 Task: Add Celestial Country Peach Passion Tea to the cart.
Action: Mouse pressed left at (27, 106)
Screenshot: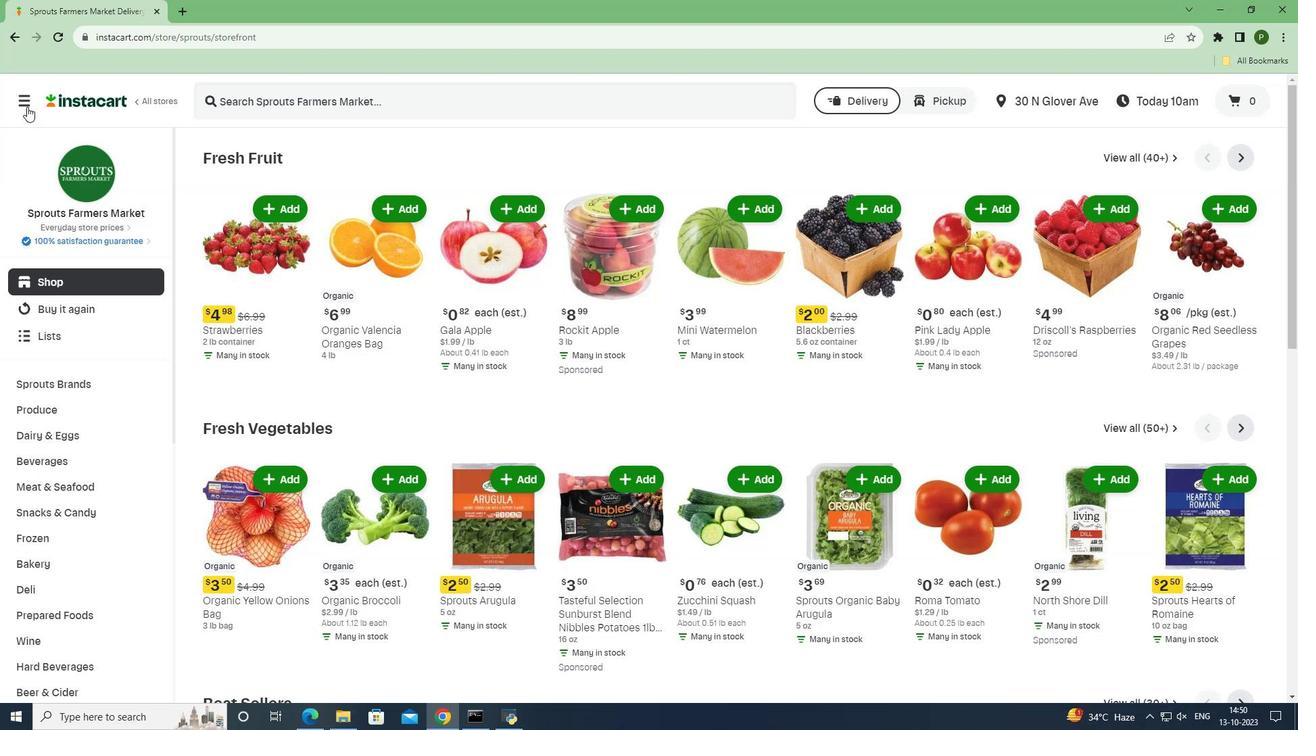 
Action: Mouse moved to (62, 363)
Screenshot: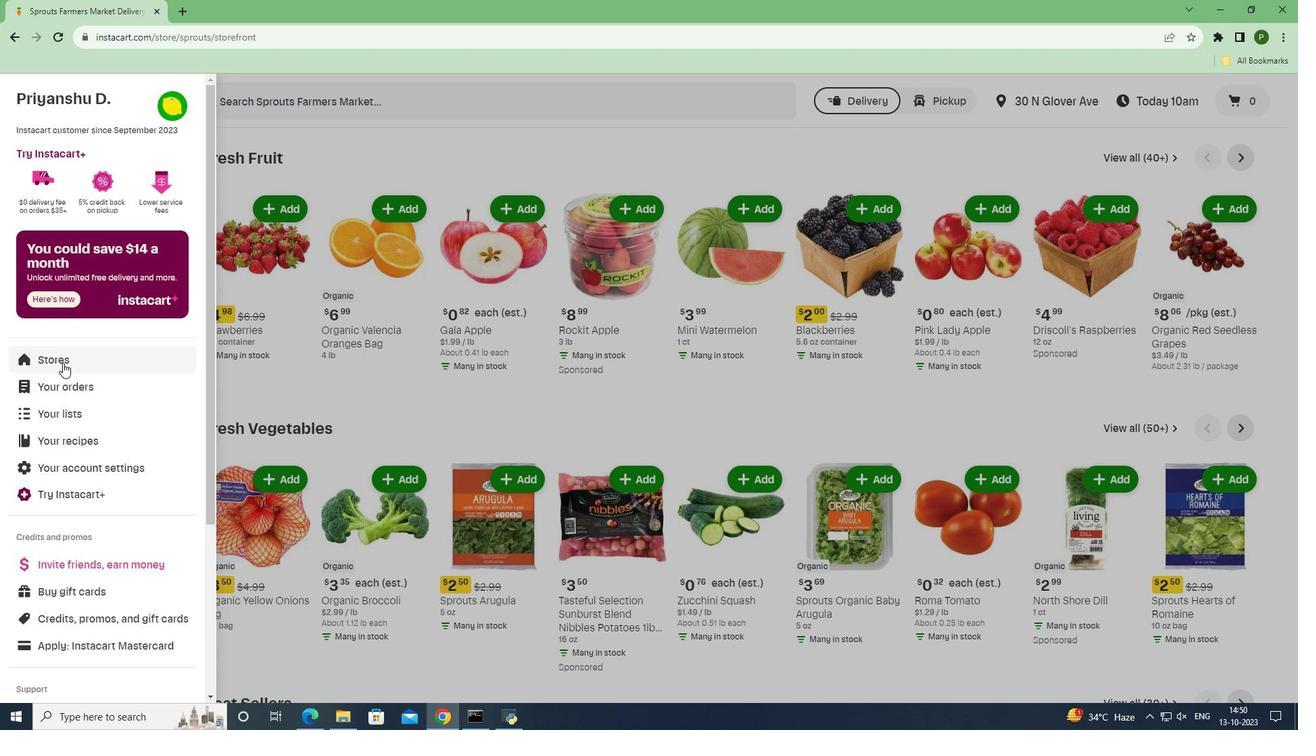 
Action: Mouse pressed left at (62, 363)
Screenshot: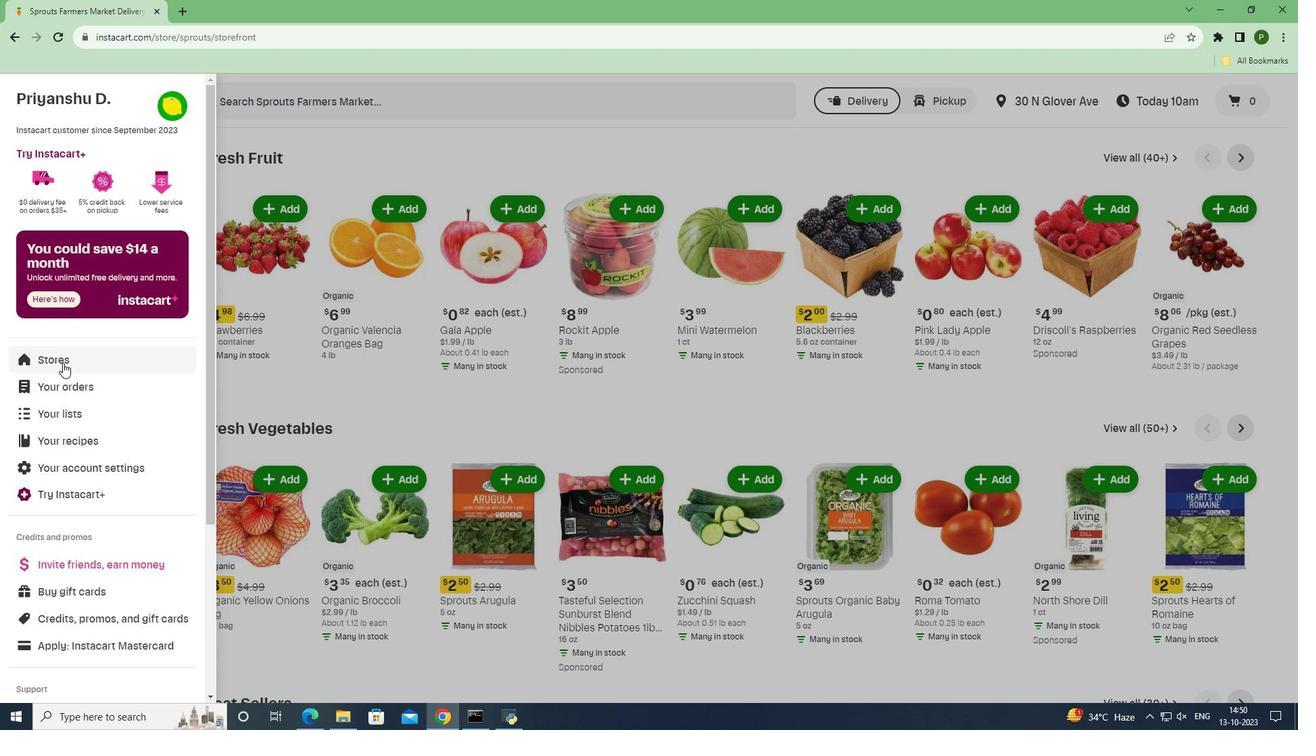 
Action: Mouse moved to (307, 151)
Screenshot: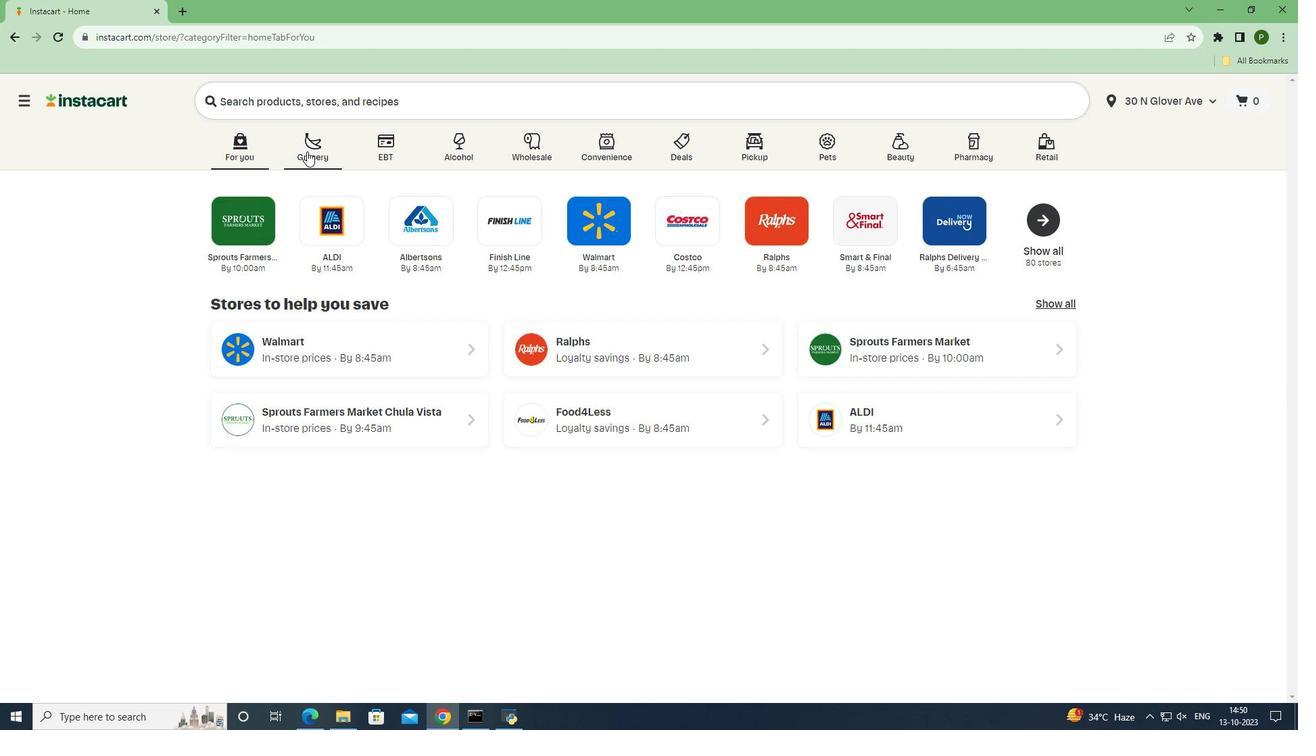 
Action: Mouse pressed left at (307, 151)
Screenshot: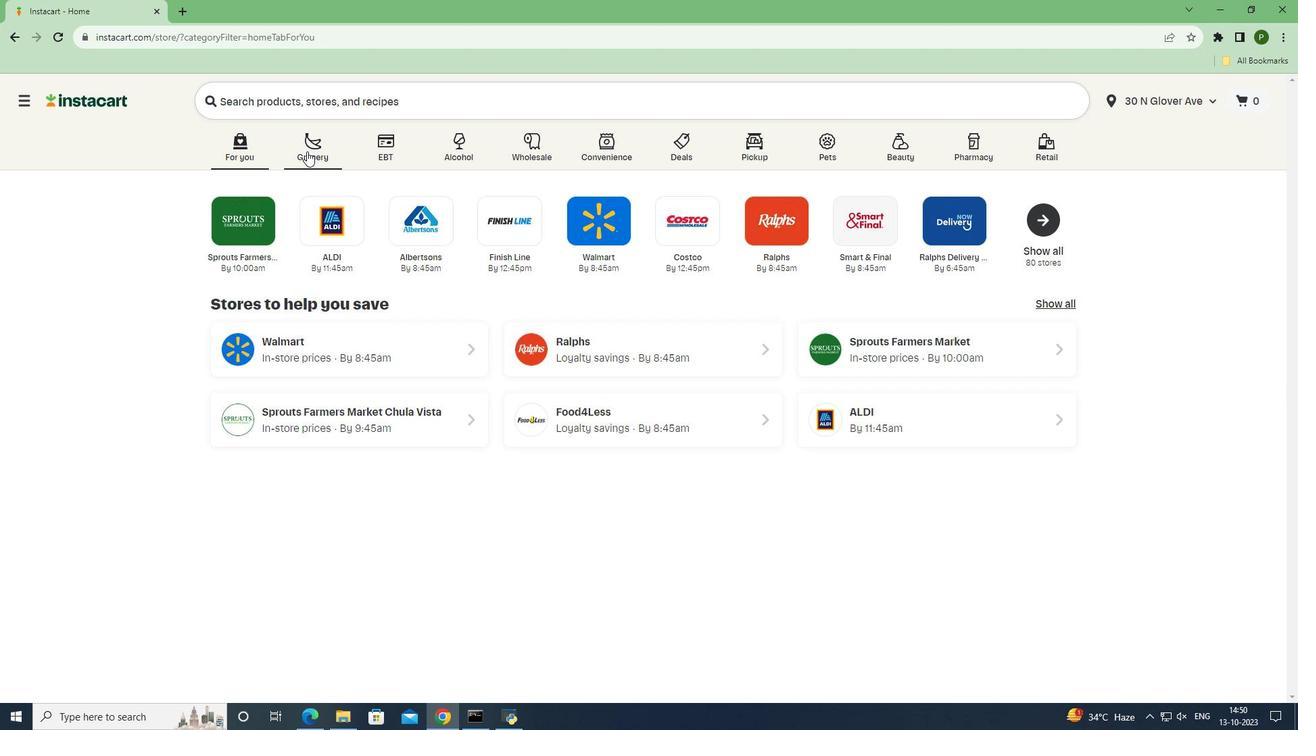 
Action: Mouse moved to (821, 315)
Screenshot: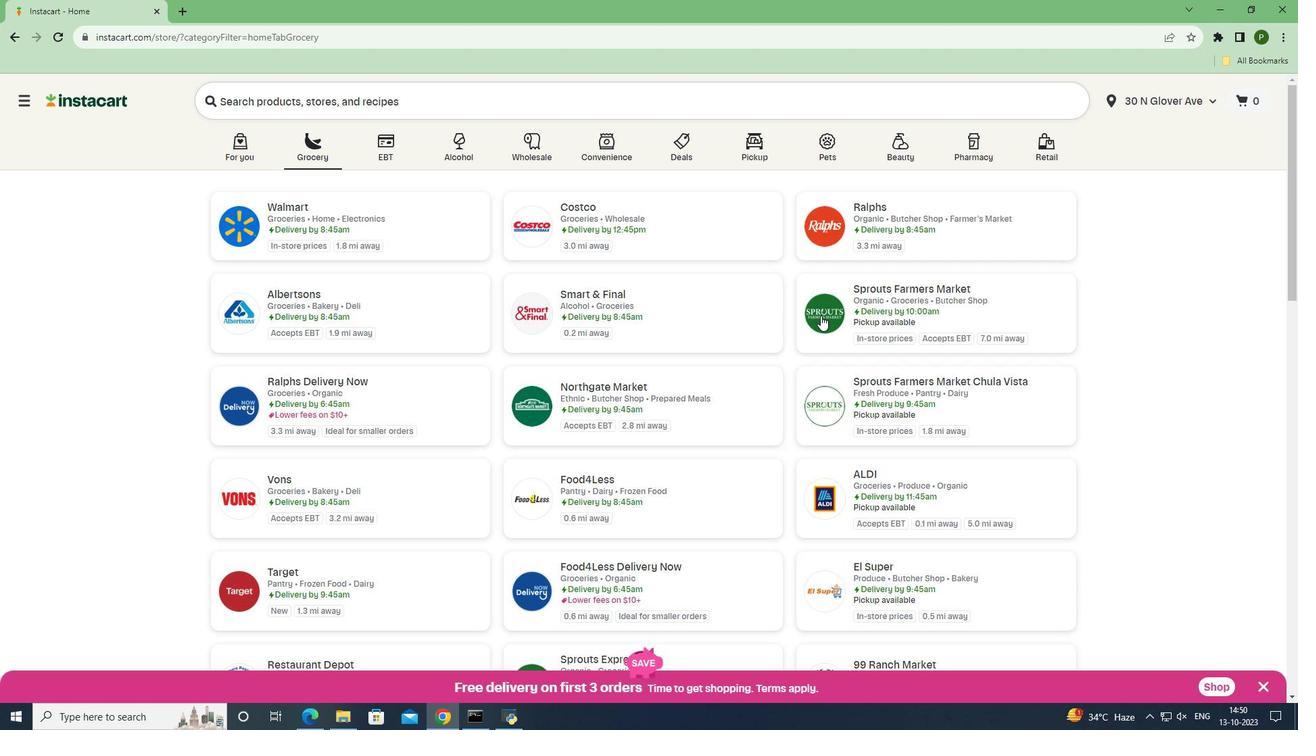 
Action: Mouse pressed left at (821, 315)
Screenshot: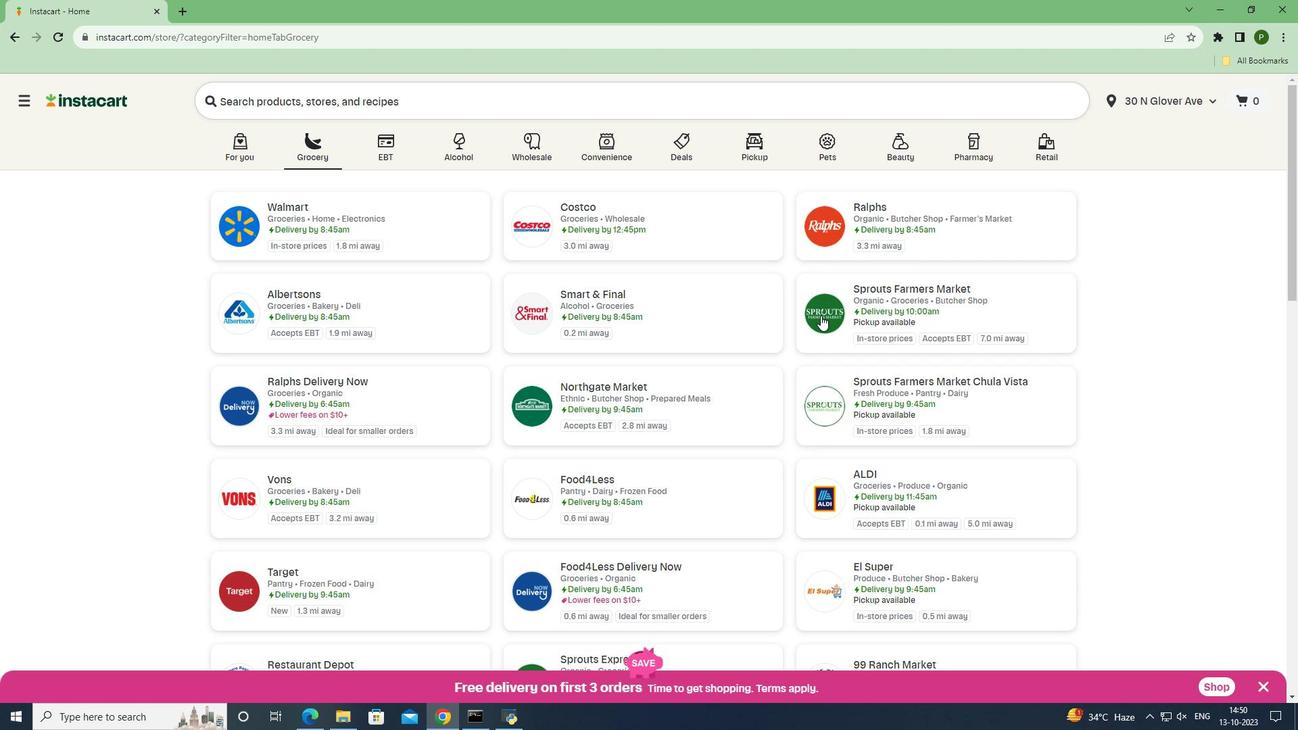 
Action: Mouse moved to (62, 461)
Screenshot: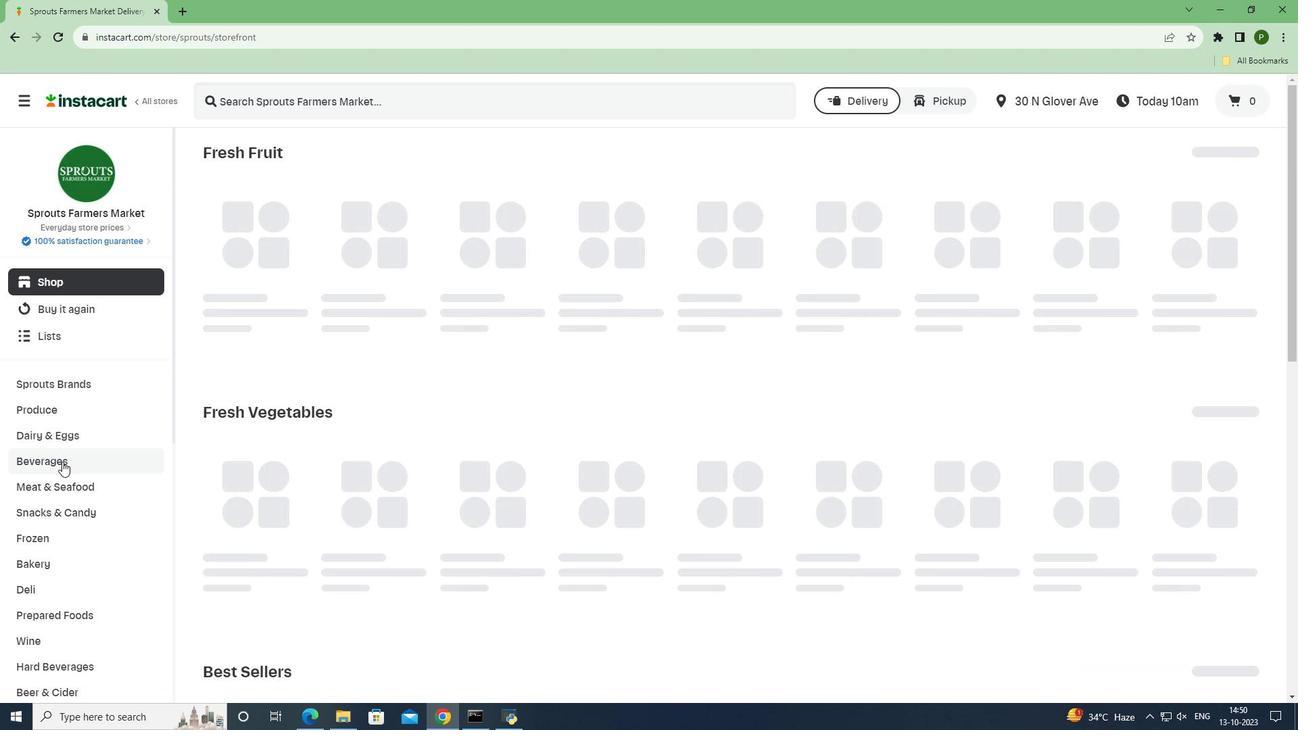 
Action: Mouse pressed left at (62, 461)
Screenshot: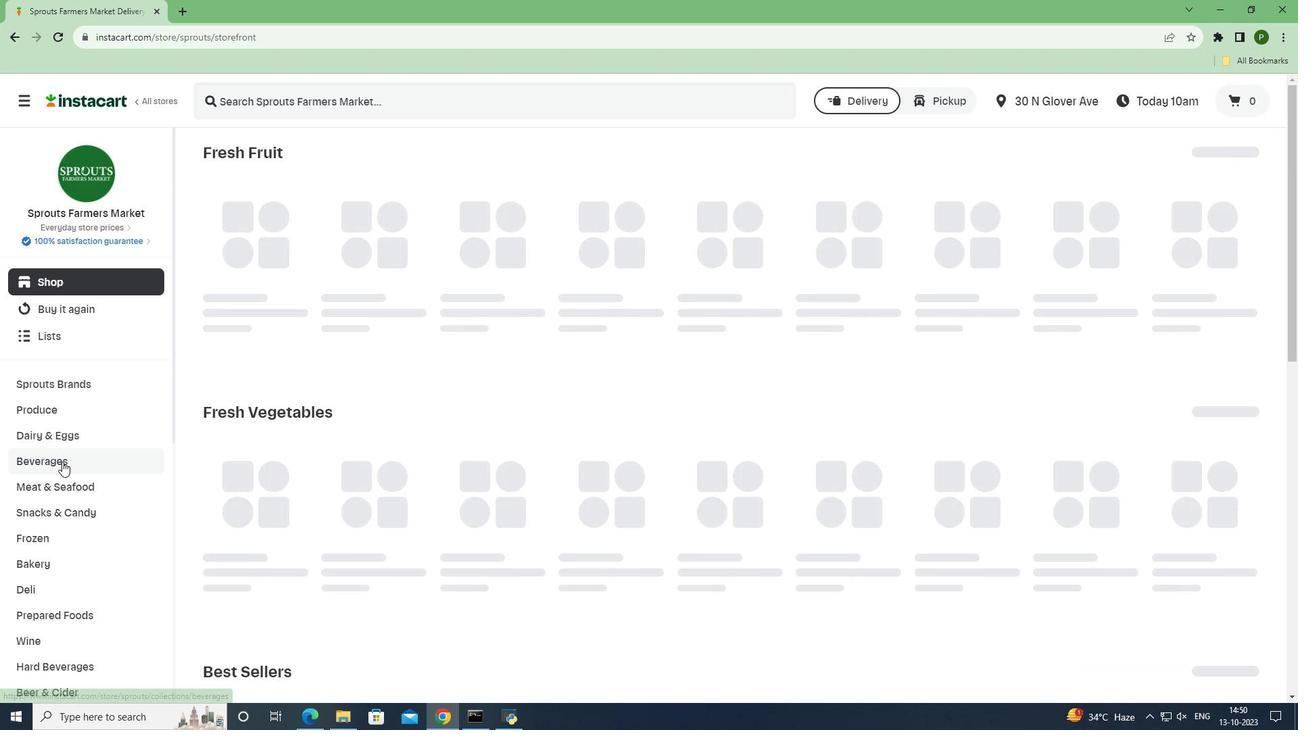 
Action: Mouse moved to (1181, 192)
Screenshot: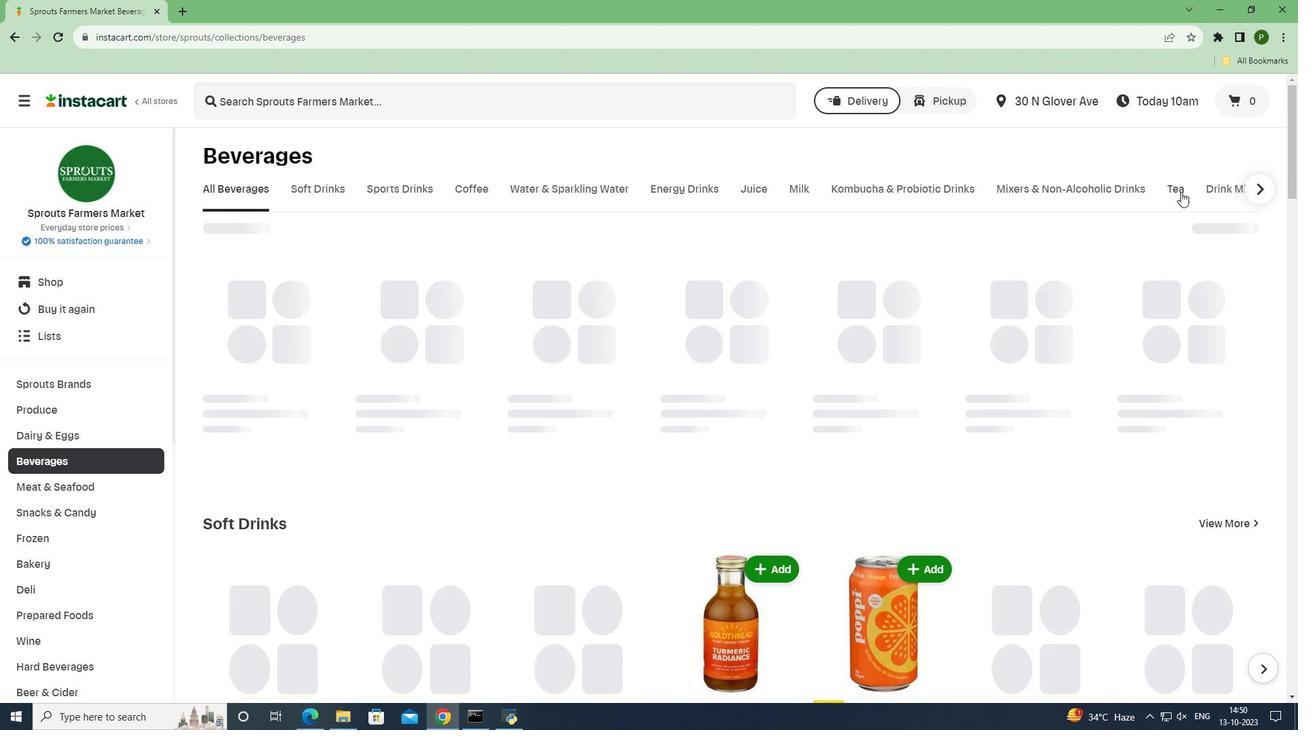 
Action: Mouse pressed left at (1181, 192)
Screenshot: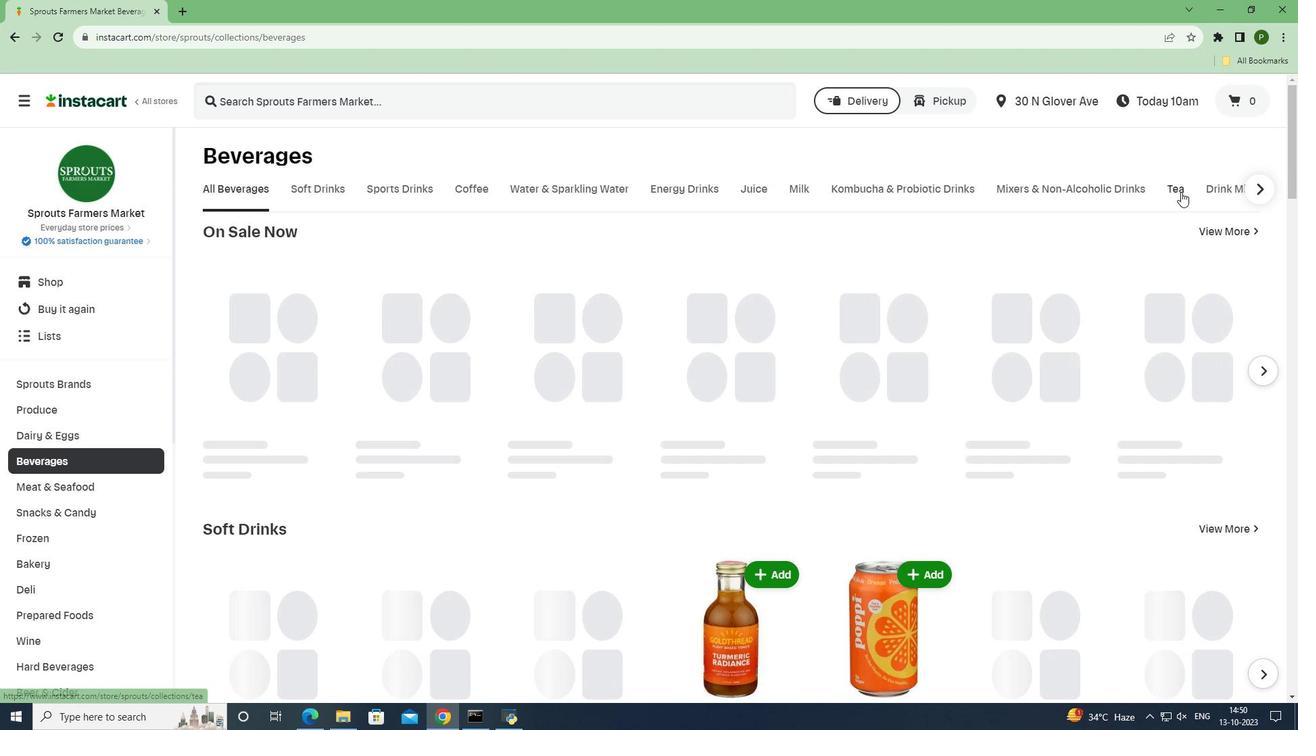 
Action: Mouse moved to (654, 110)
Screenshot: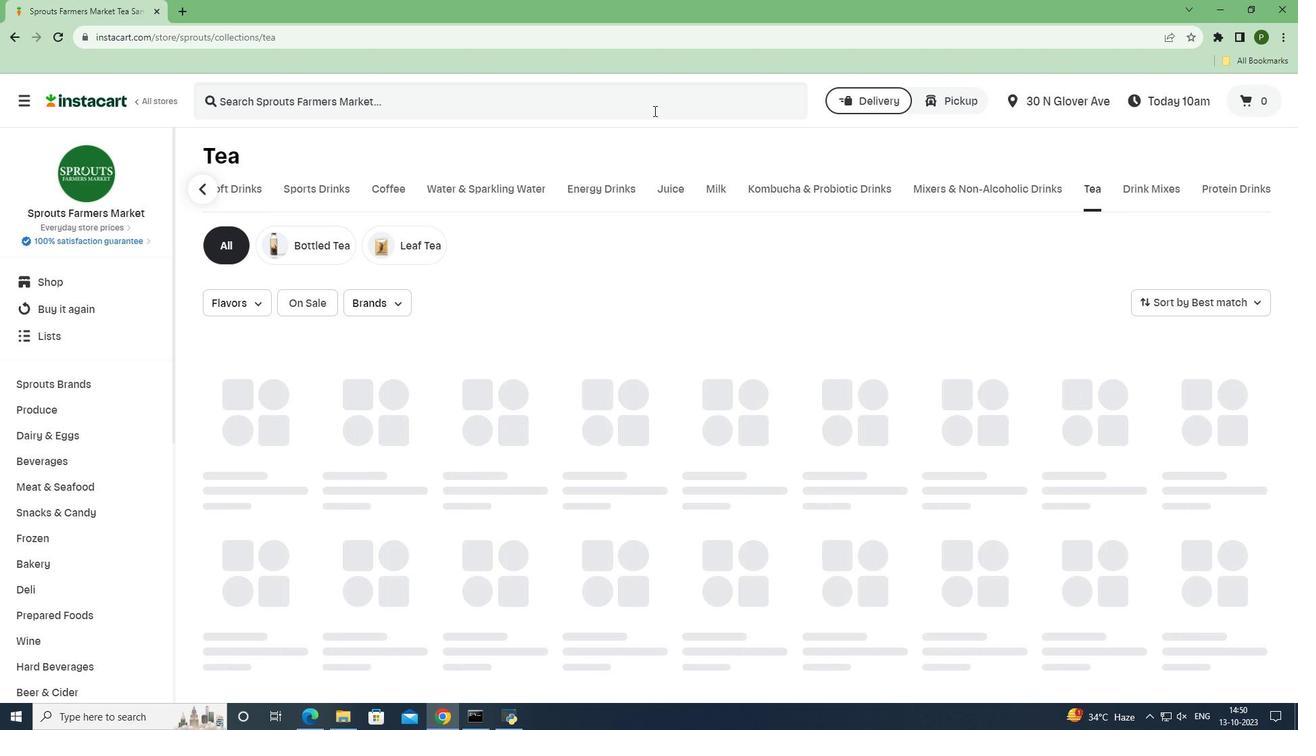 
Action: Mouse pressed left at (654, 110)
Screenshot: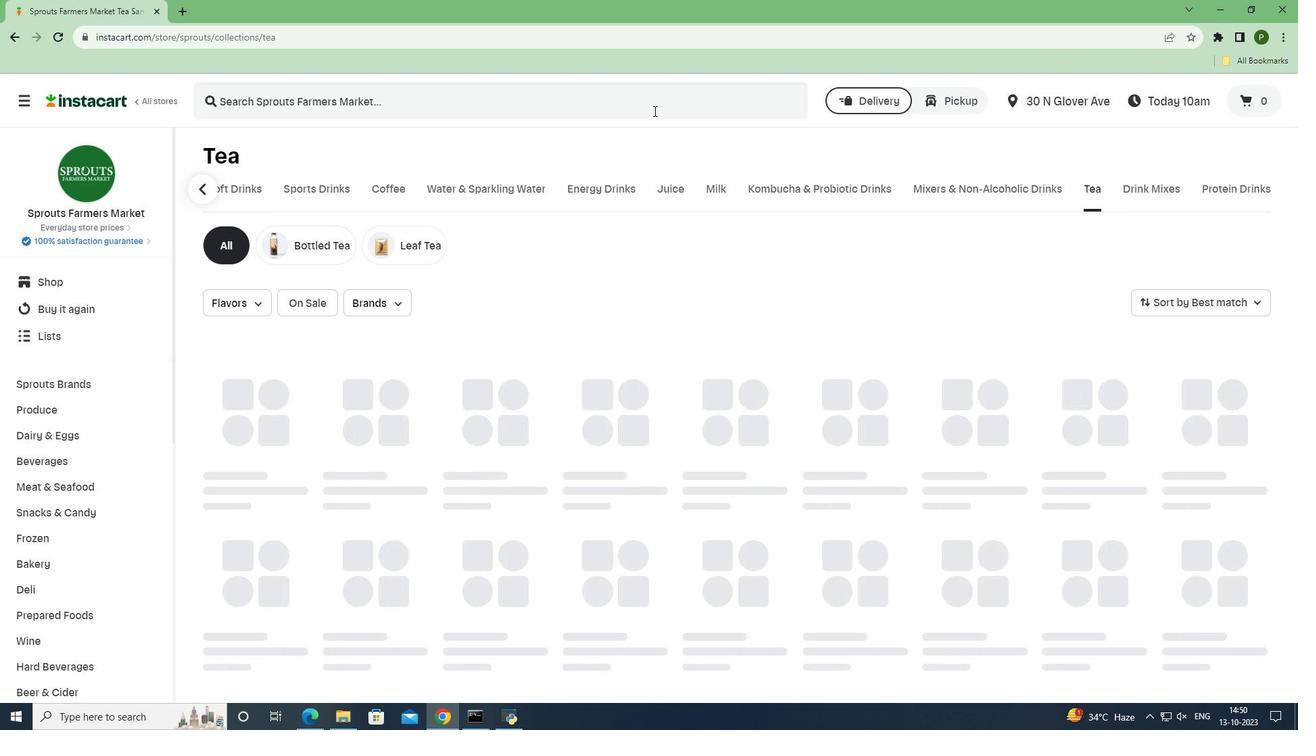 
Action: Key pressed <Key.caps_lock>C<Key.caps_lock>elestial<Key.space><Key.caps_lock>C<Key.caps_lock>ountry<Key.space><Key.caps_lock>P<Key.caps_lock>each<Key.space><Key.caps_lock>P<Key.caps_lock>assion<Key.space><Key.caps_lock>T<Key.caps_lock>ea<Key.space><Key.enter>
Screenshot: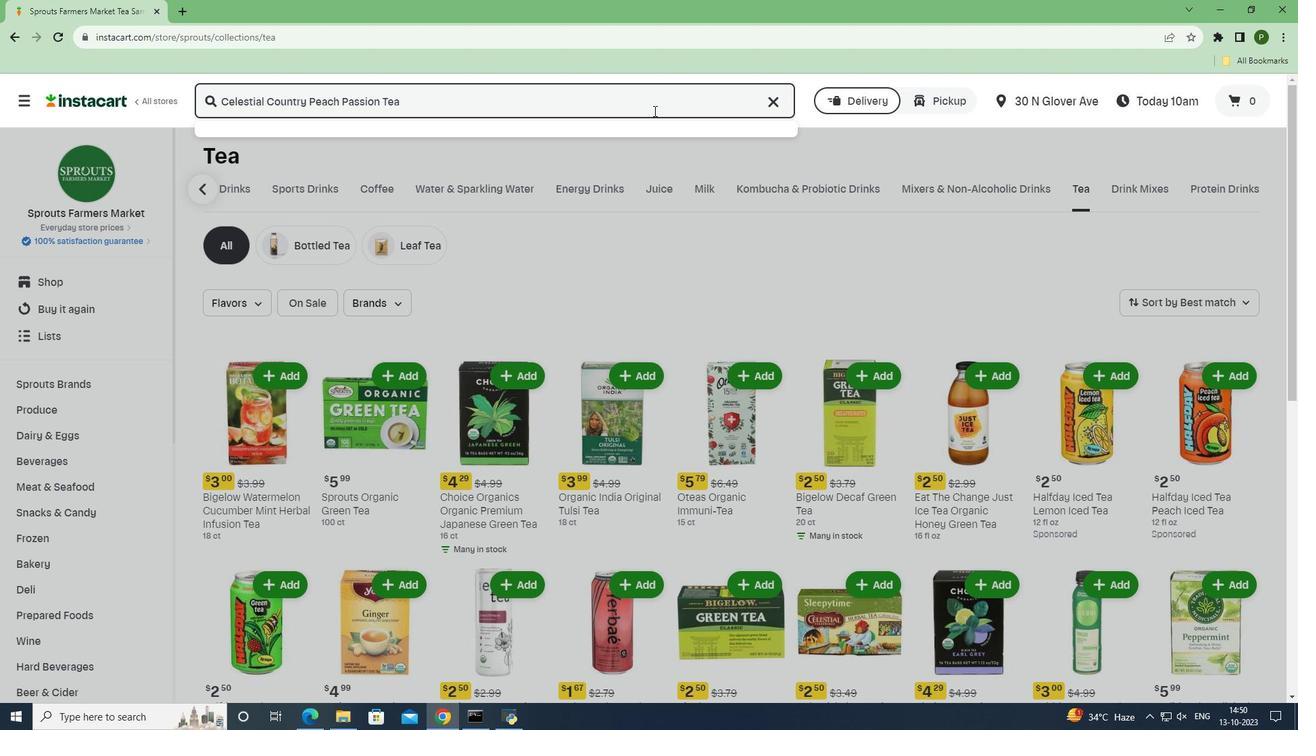 
Action: Mouse moved to (781, 206)
Screenshot: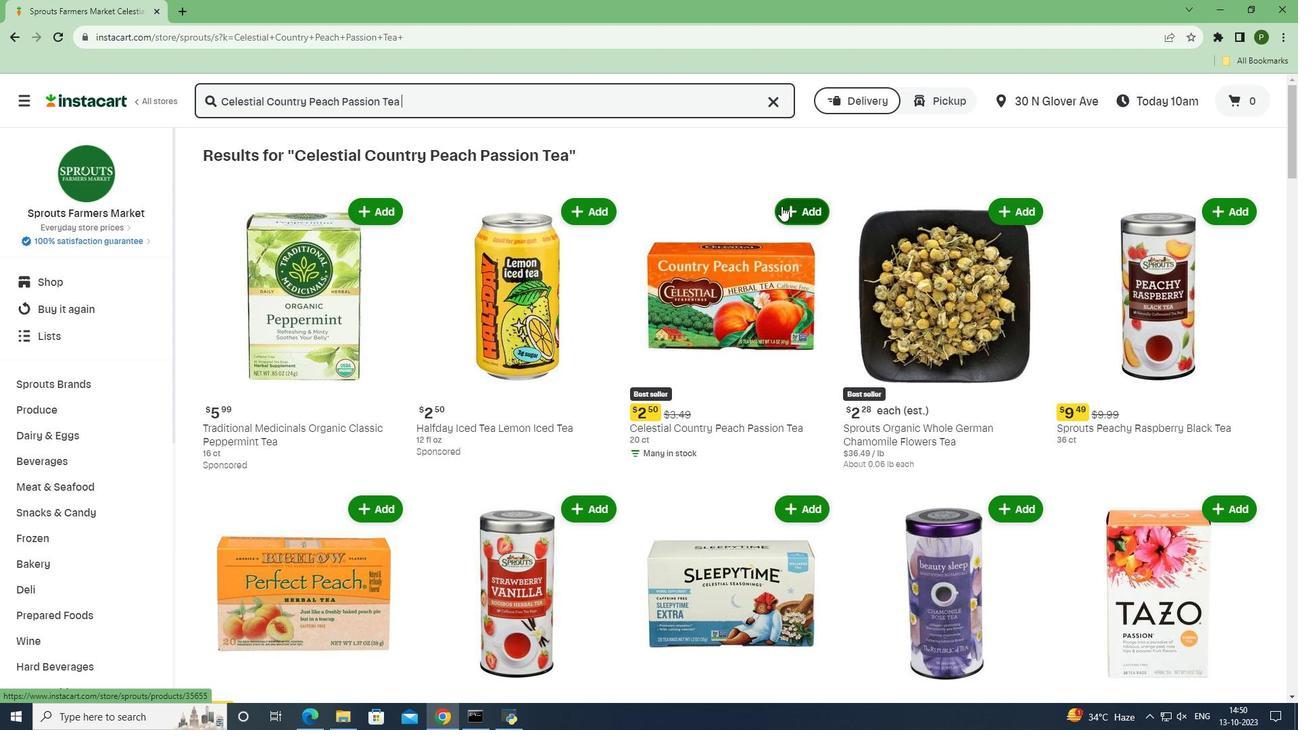 
Action: Mouse pressed left at (781, 206)
Screenshot: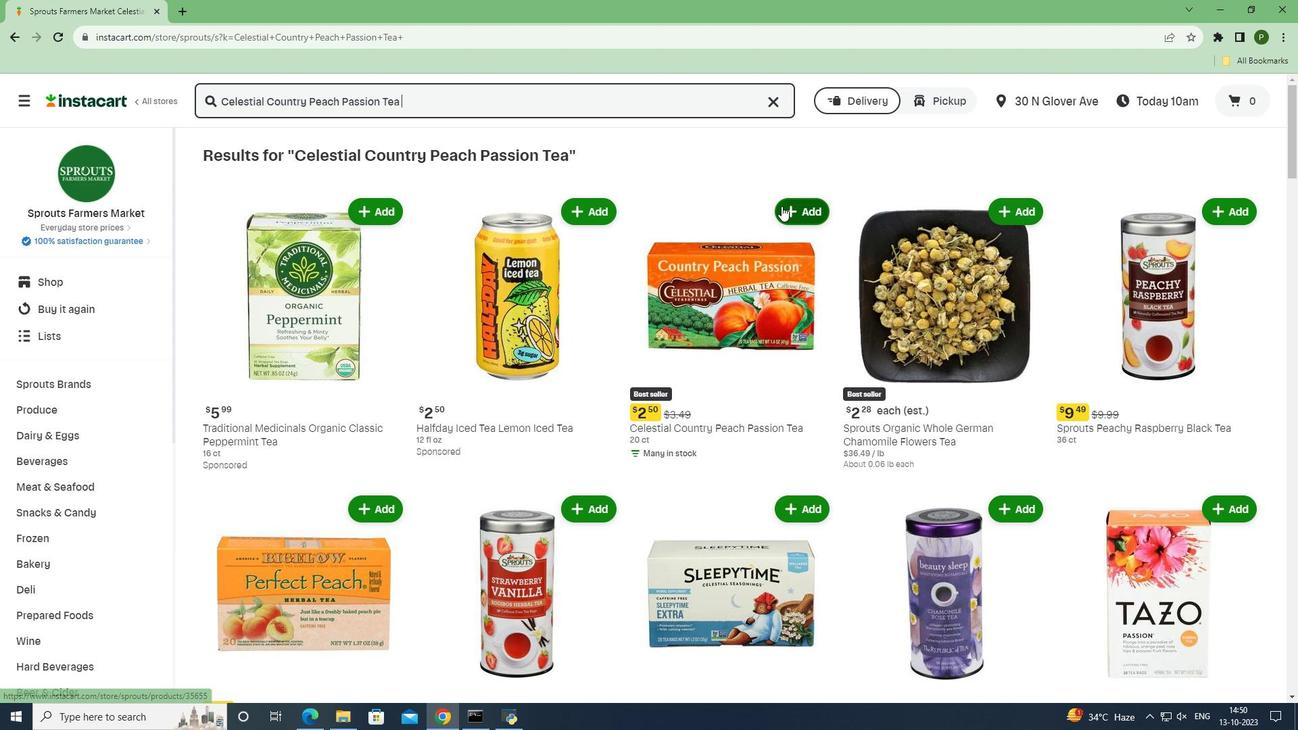 
Action: Mouse moved to (807, 240)
Screenshot: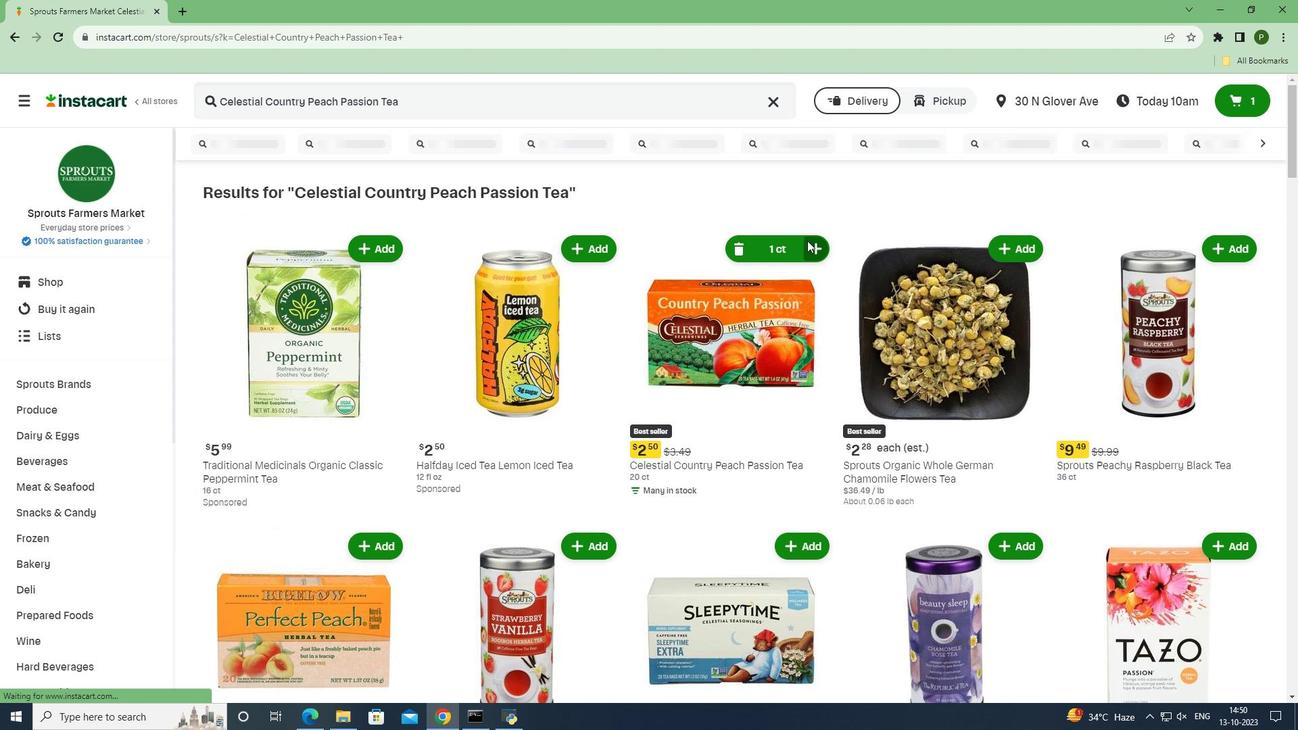 
